 Task: Set the ecosystem for new security advisory in the repository "Javascript" to "Erlang".
Action: Mouse moved to (662, 141)
Screenshot: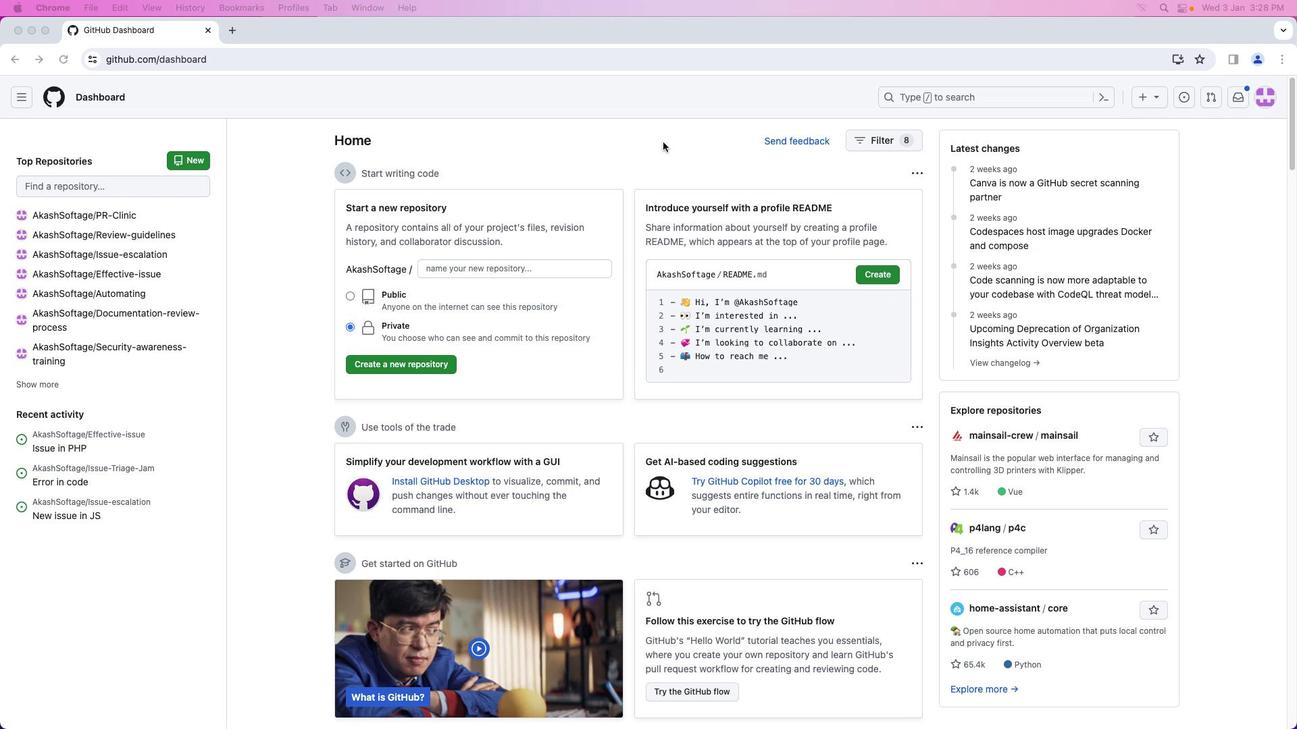 
Action: Mouse pressed left at (662, 141)
Screenshot: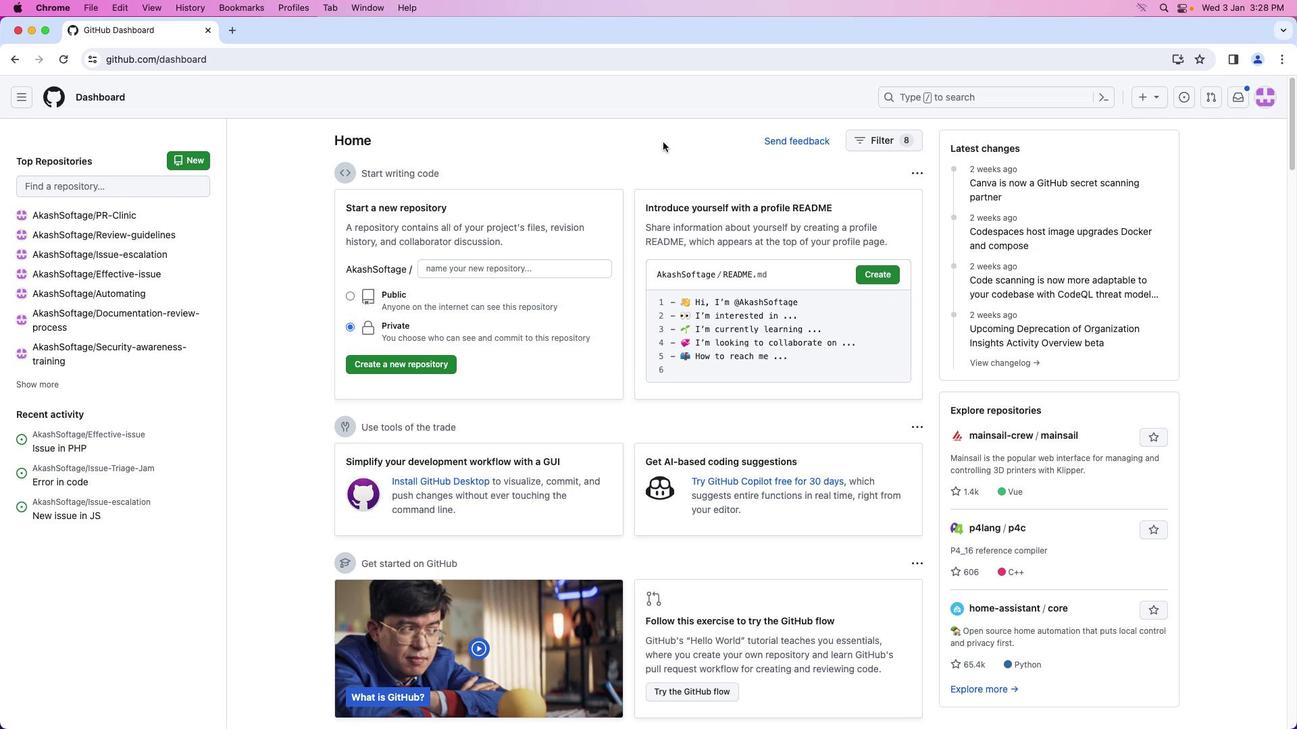 
Action: Mouse moved to (1257, 102)
Screenshot: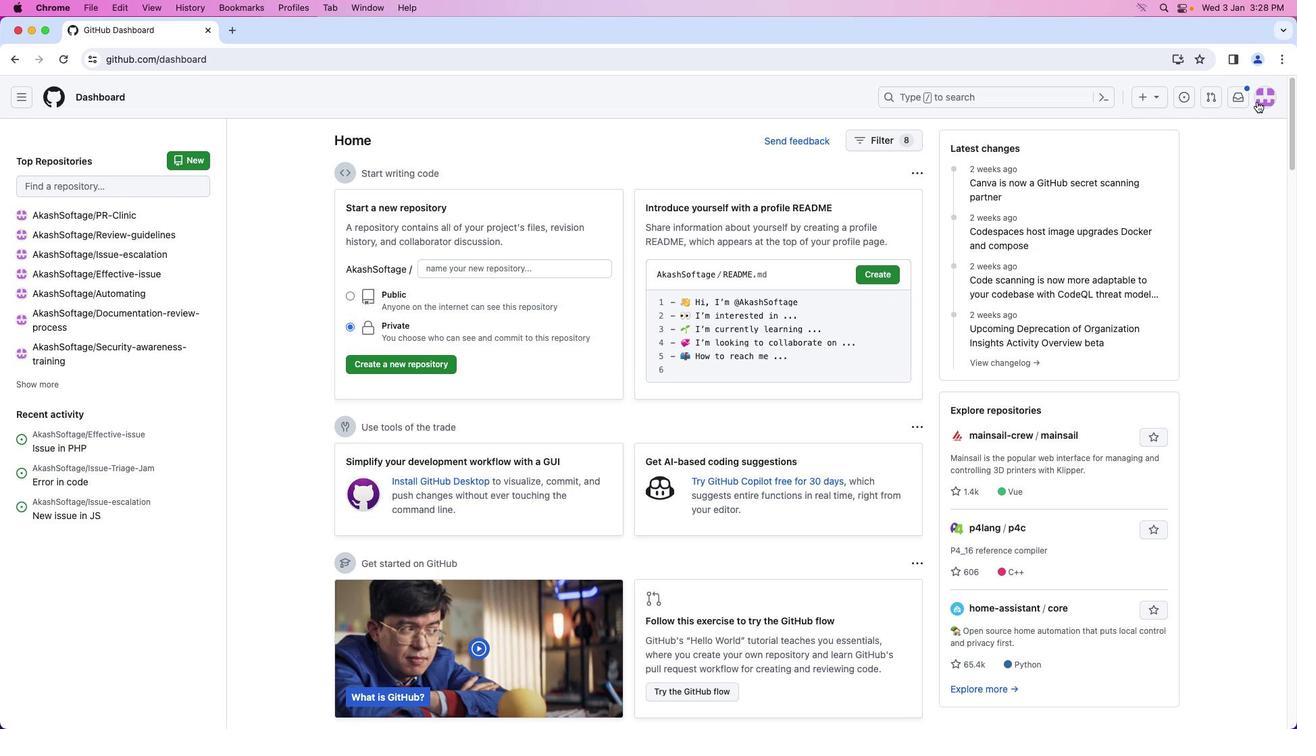 
Action: Mouse pressed left at (1257, 102)
Screenshot: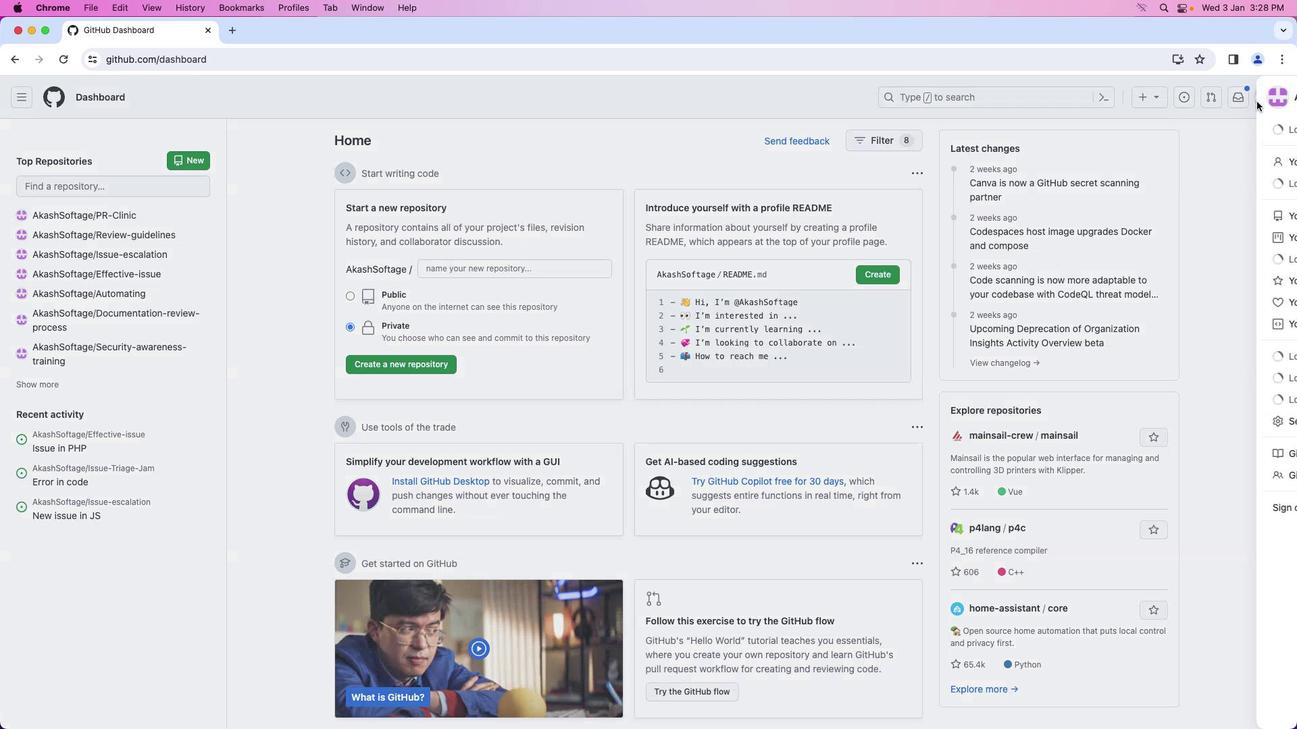 
Action: Mouse moved to (1203, 216)
Screenshot: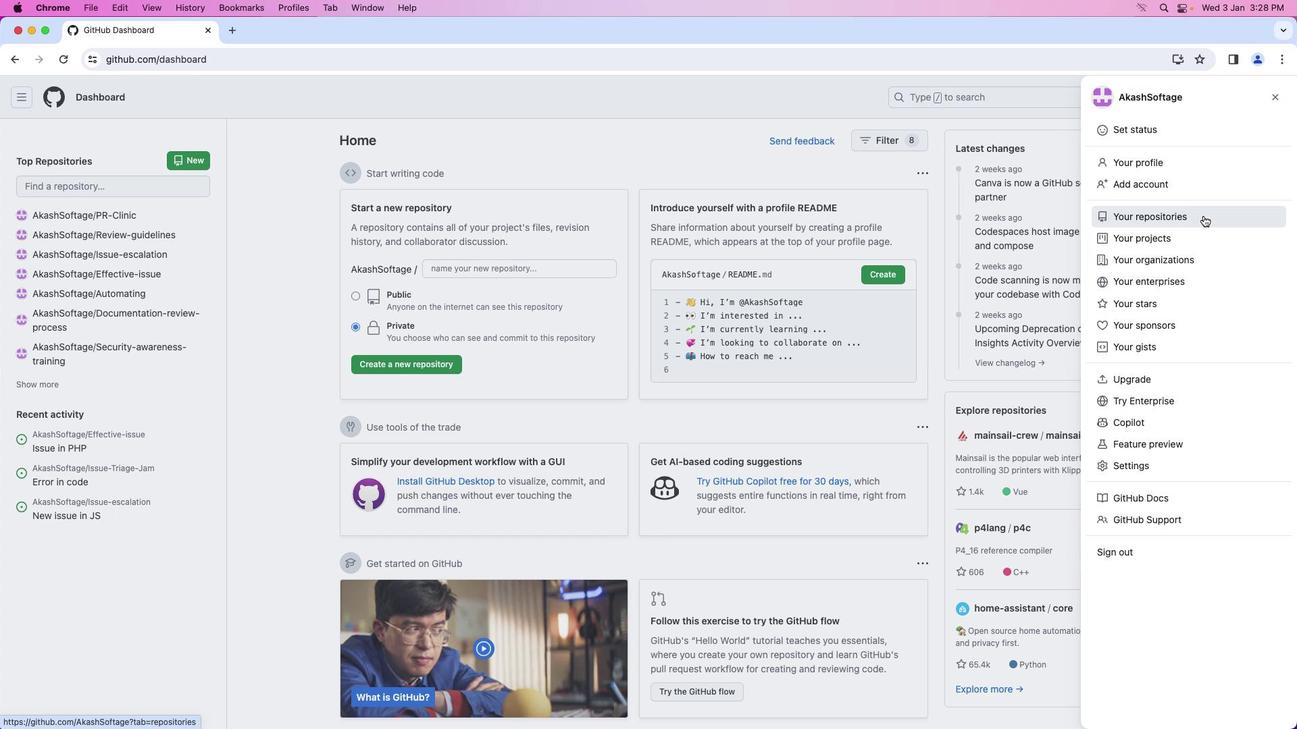 
Action: Mouse pressed left at (1203, 216)
Screenshot: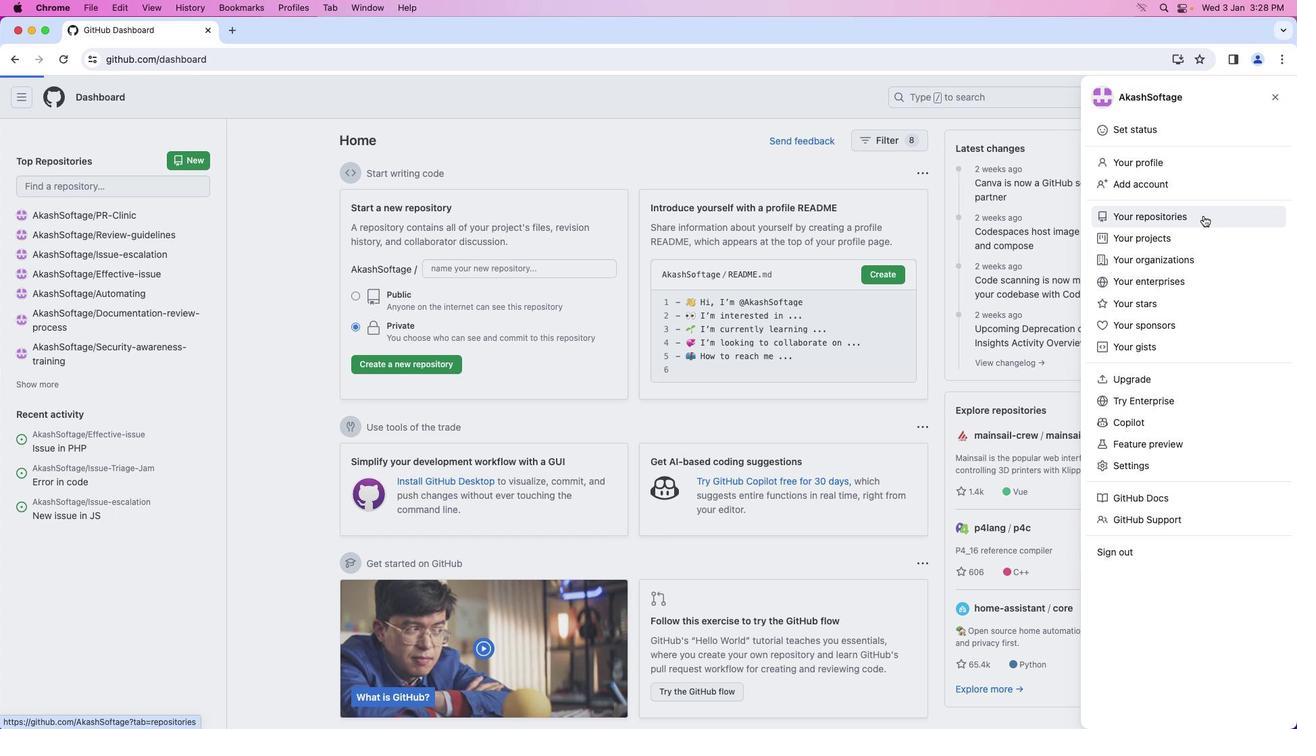 
Action: Mouse moved to (482, 227)
Screenshot: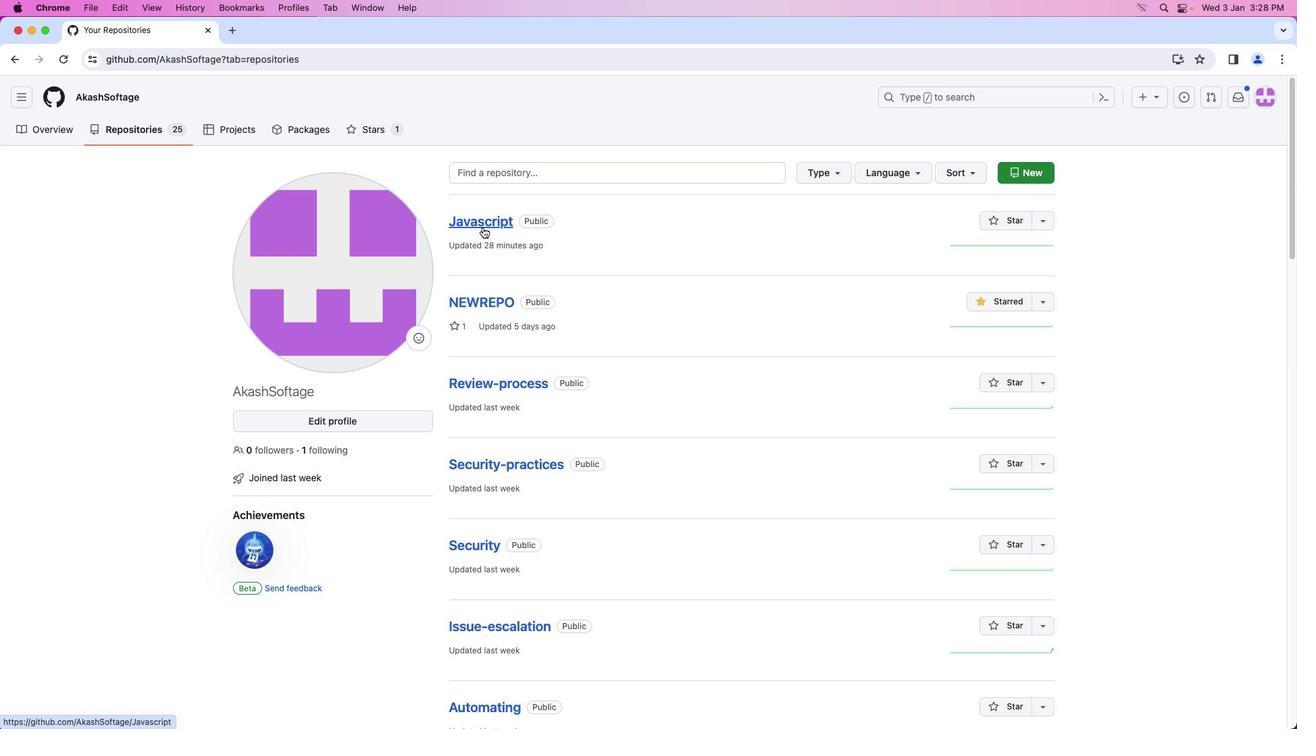 
Action: Mouse pressed left at (482, 227)
Screenshot: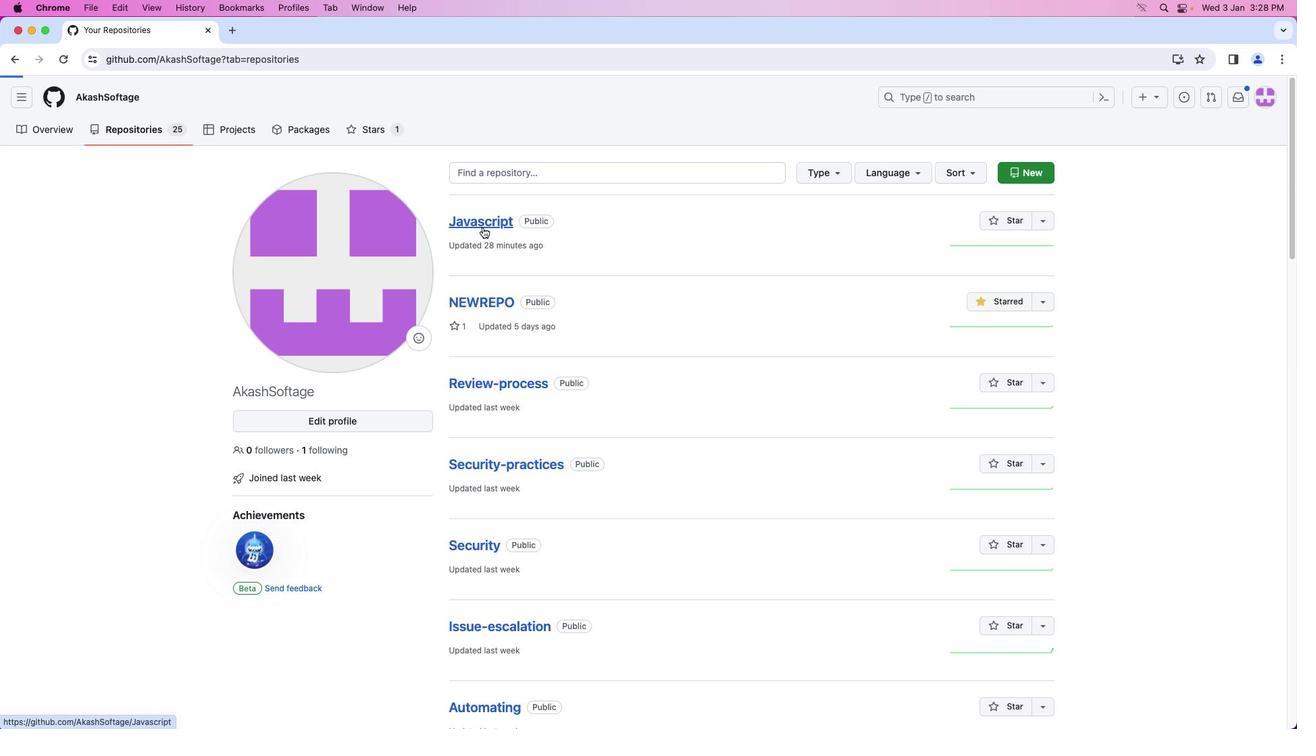 
Action: Mouse moved to (441, 134)
Screenshot: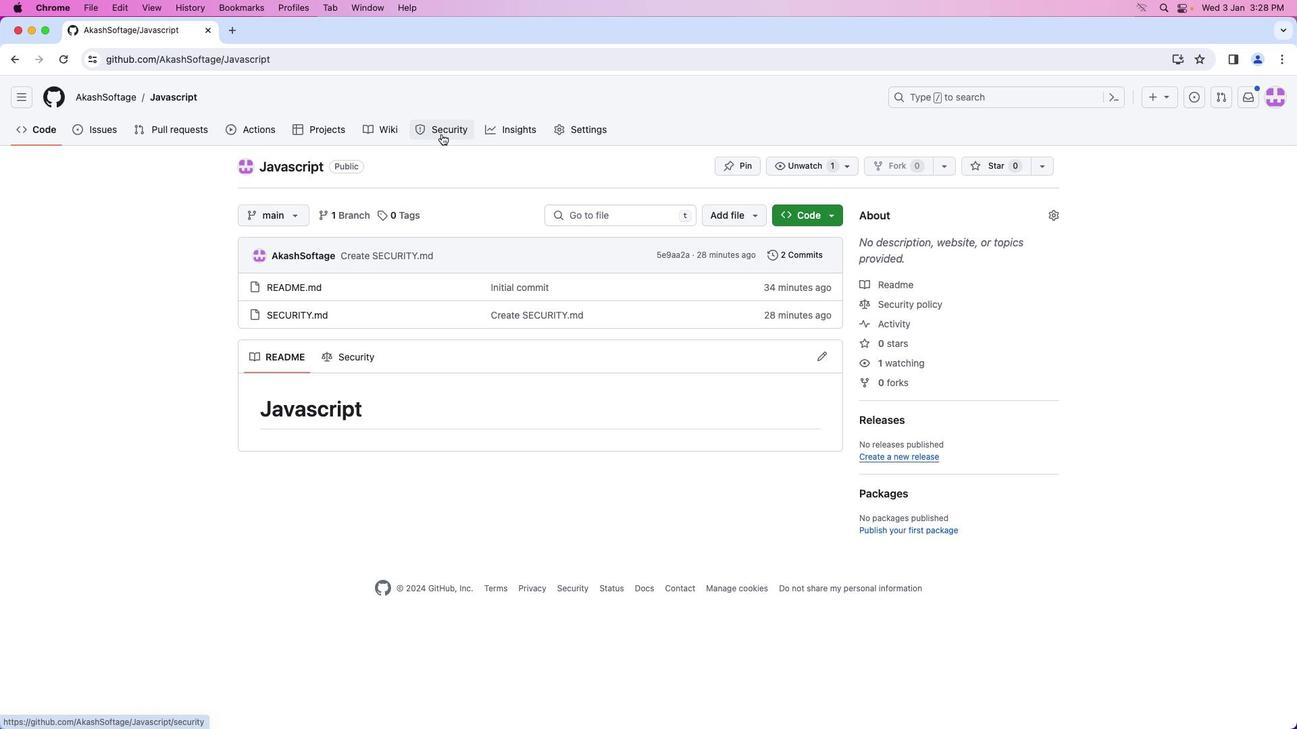
Action: Mouse pressed left at (441, 134)
Screenshot: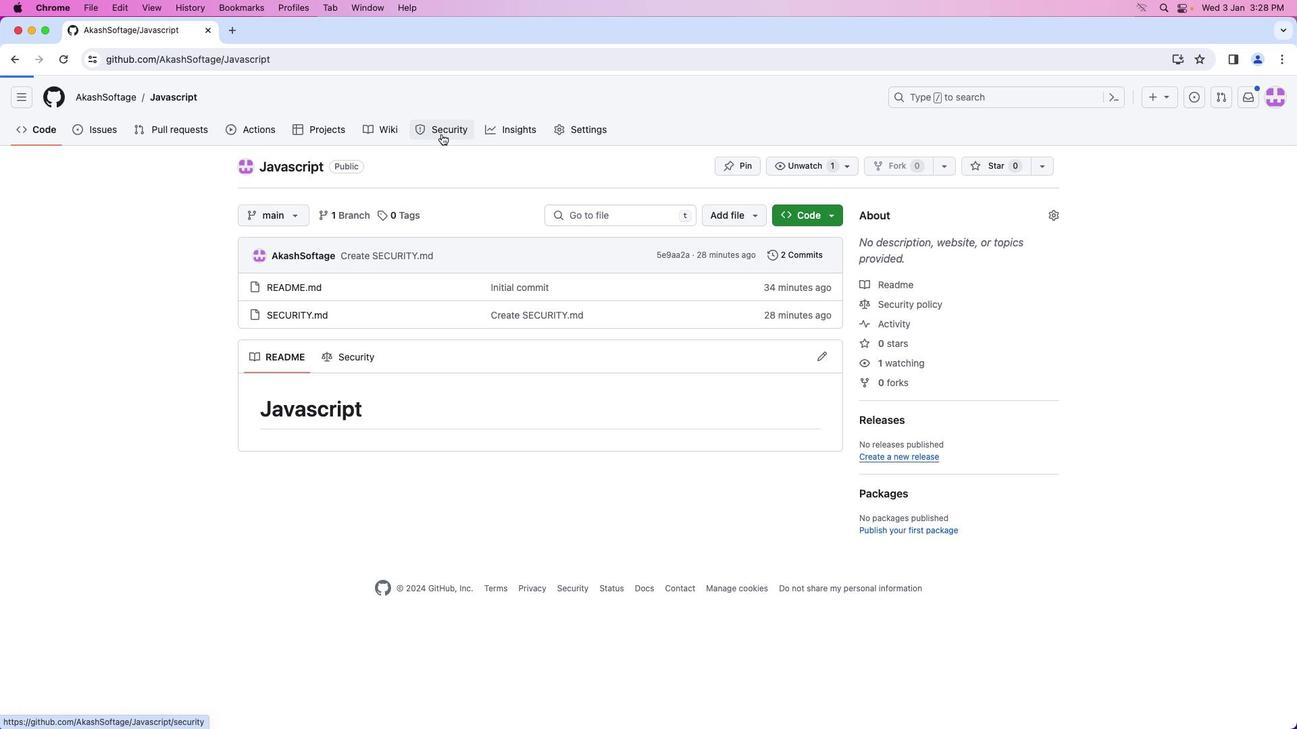 
Action: Mouse moved to (317, 249)
Screenshot: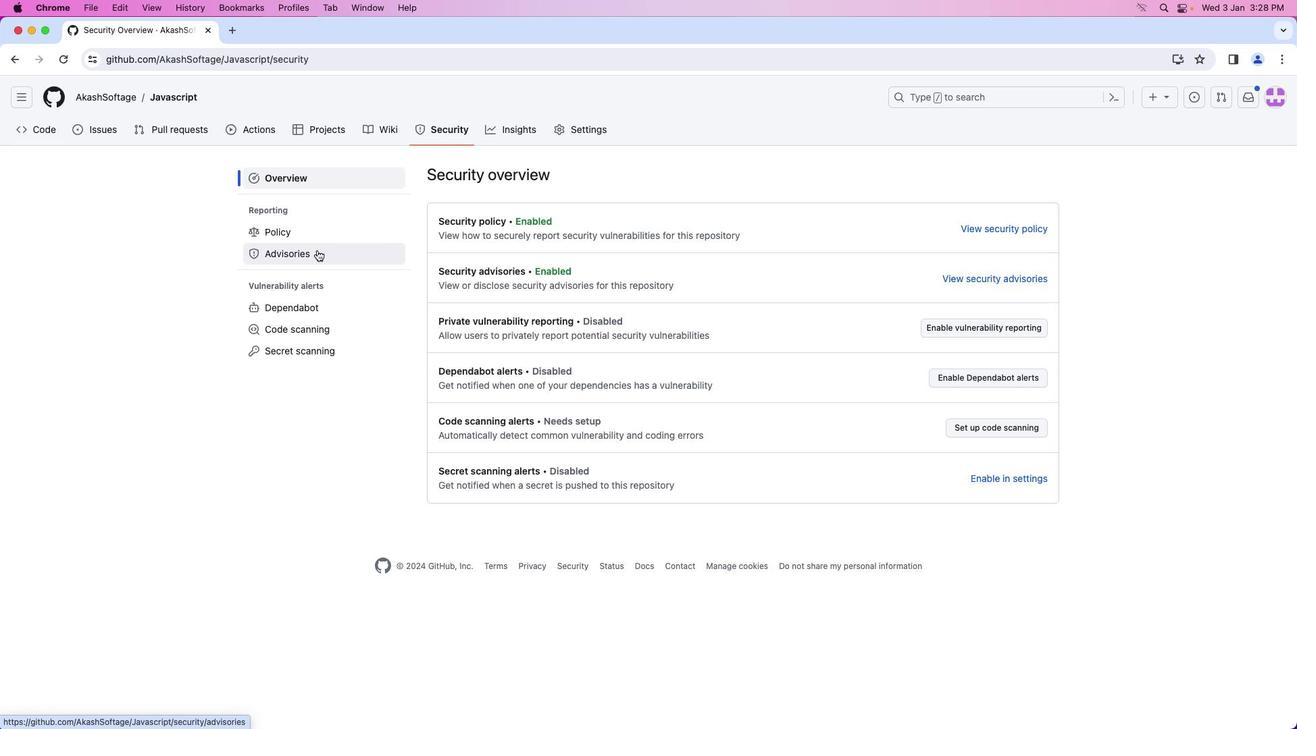 
Action: Mouse pressed left at (317, 249)
Screenshot: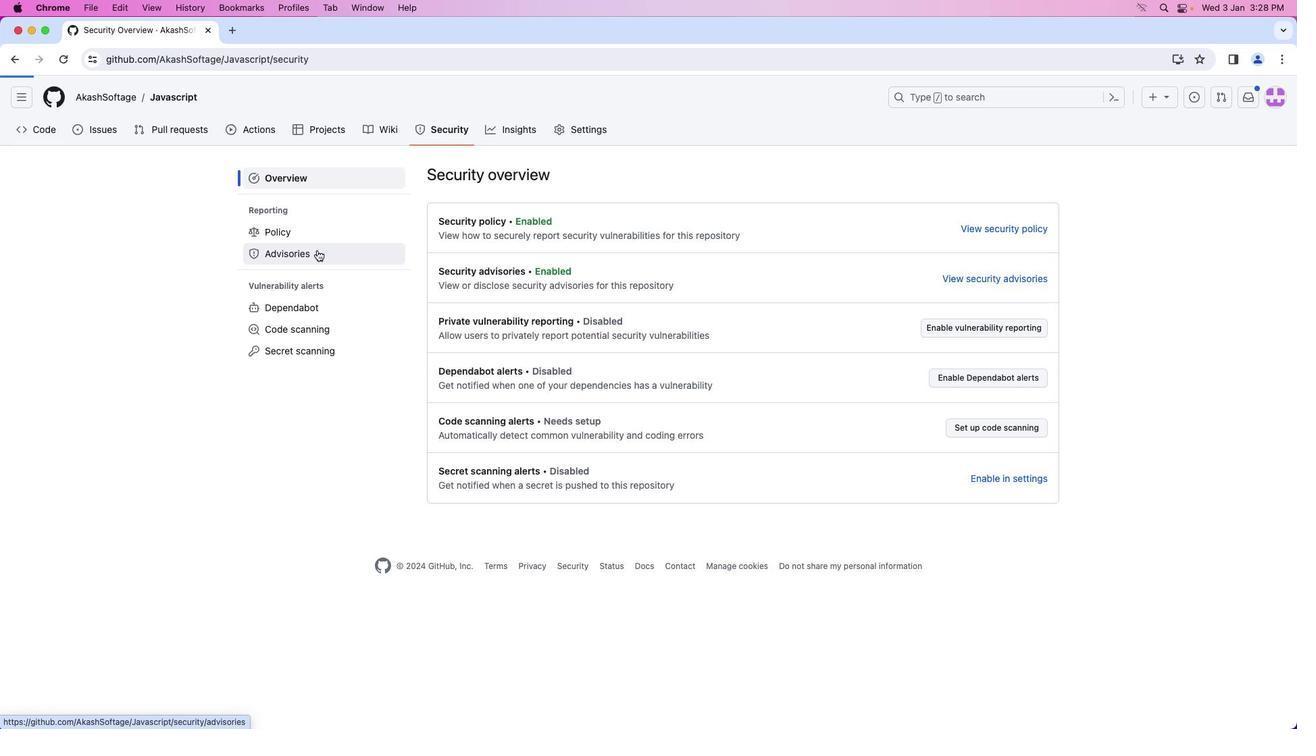 
Action: Mouse moved to (957, 175)
Screenshot: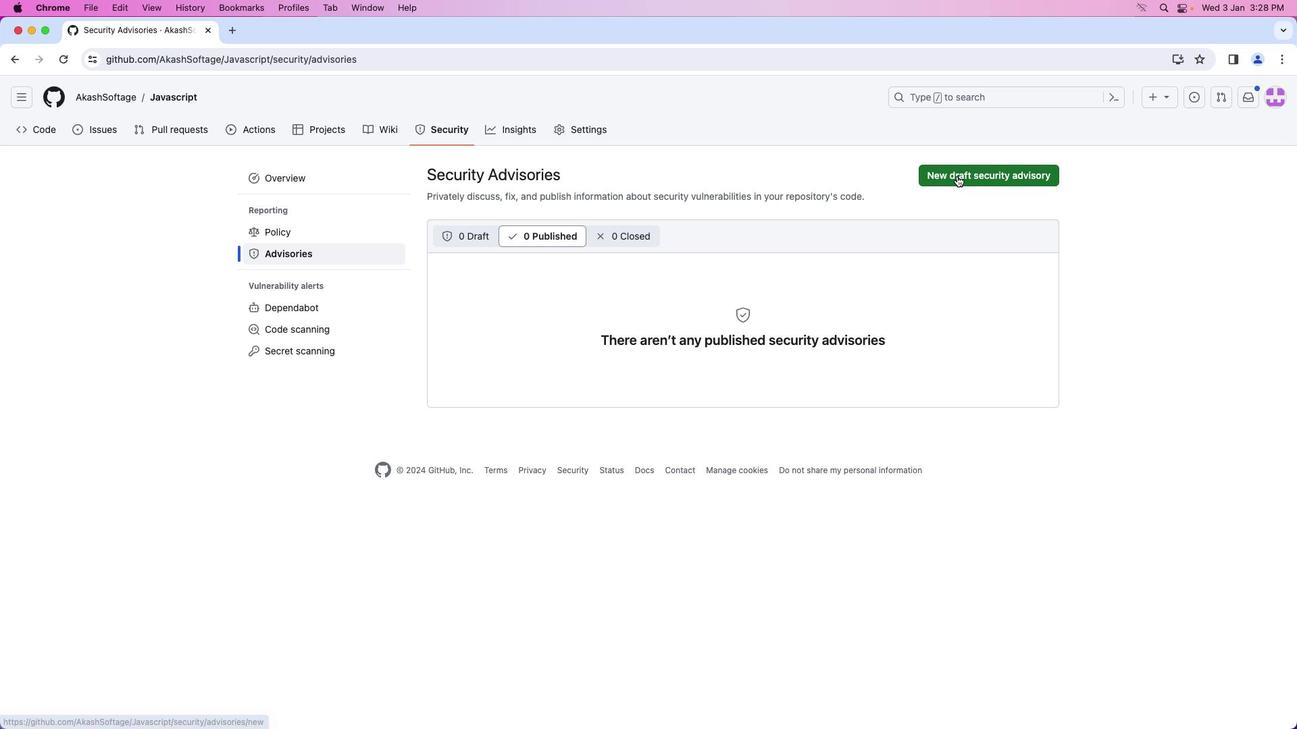 
Action: Mouse pressed left at (957, 175)
Screenshot: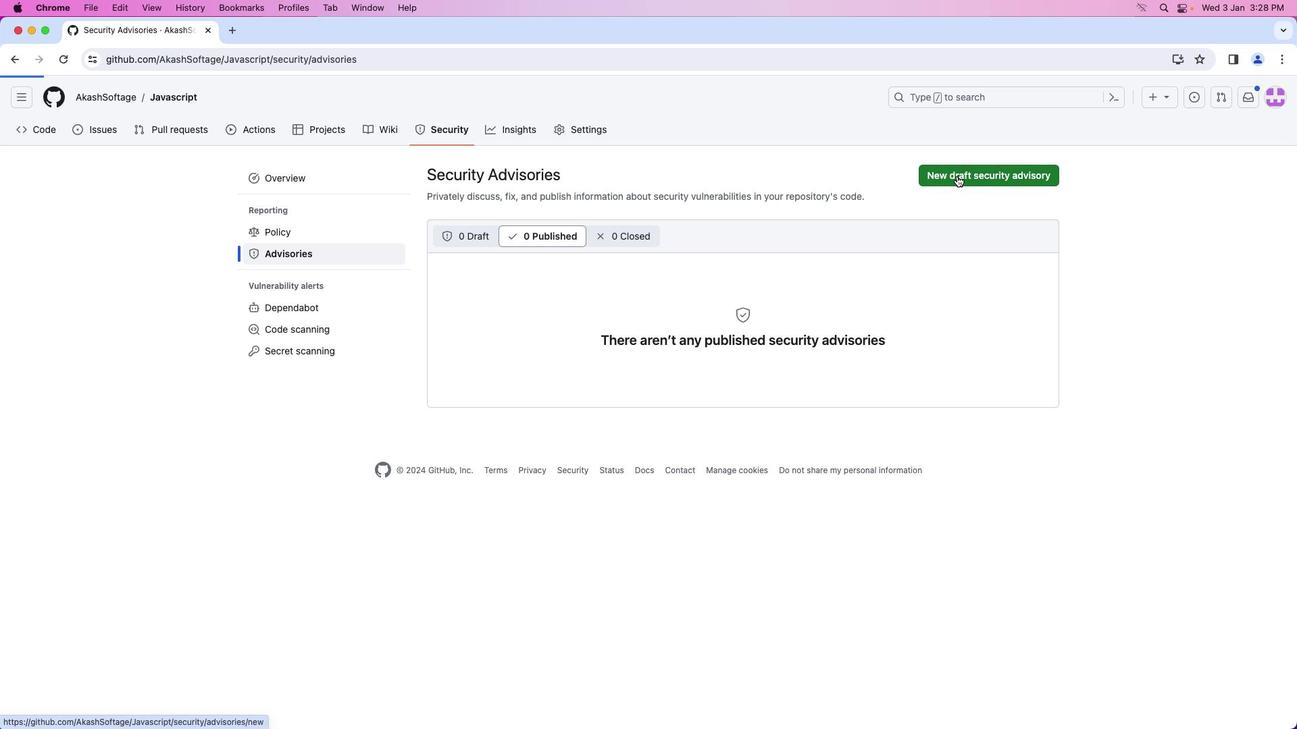 
Action: Mouse moved to (661, 338)
Screenshot: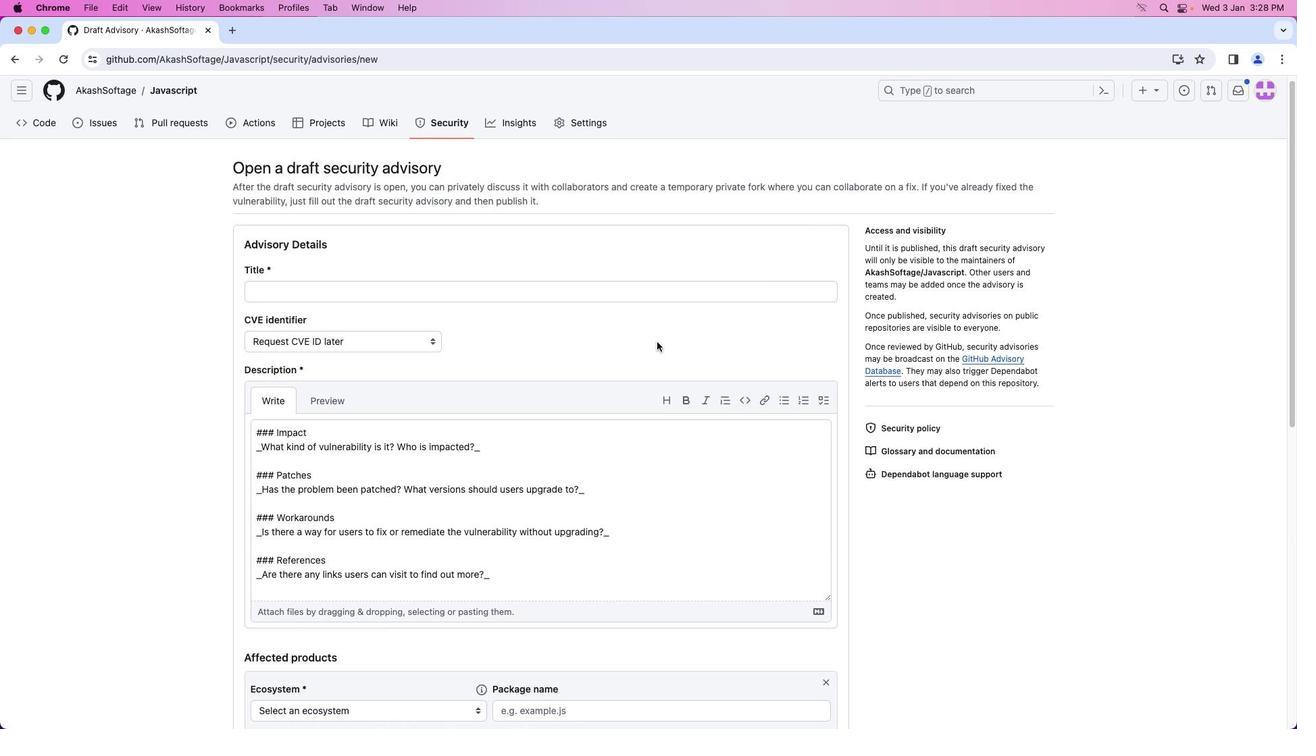 
Action: Mouse scrolled (661, 338) with delta (0, 0)
Screenshot: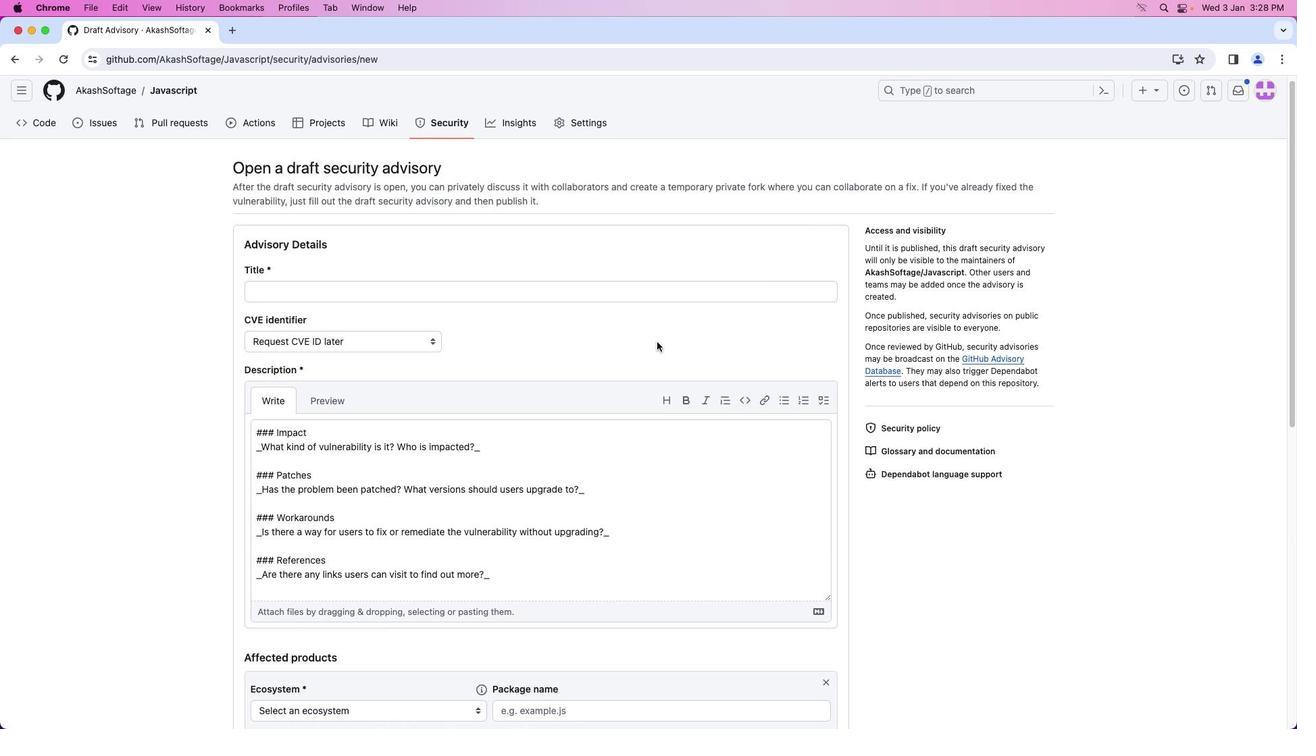 
Action: Mouse moved to (658, 341)
Screenshot: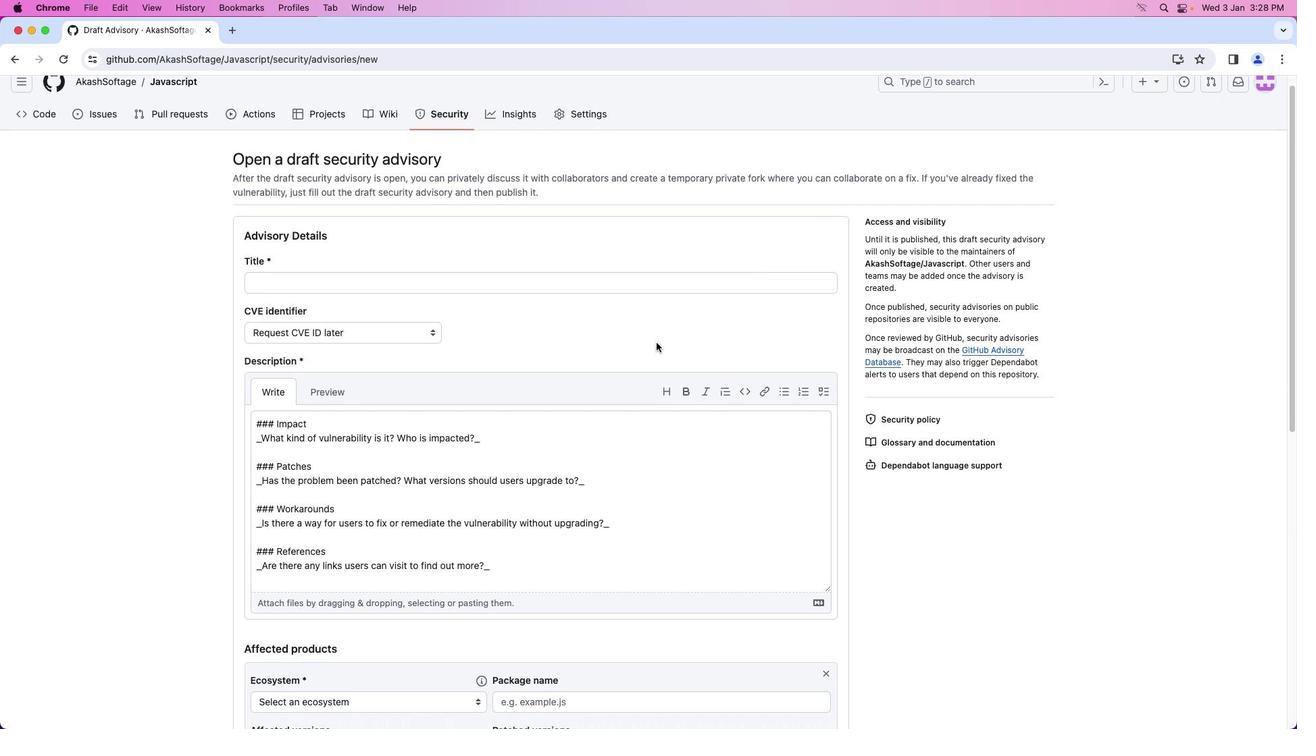 
Action: Mouse scrolled (658, 341) with delta (0, 0)
Screenshot: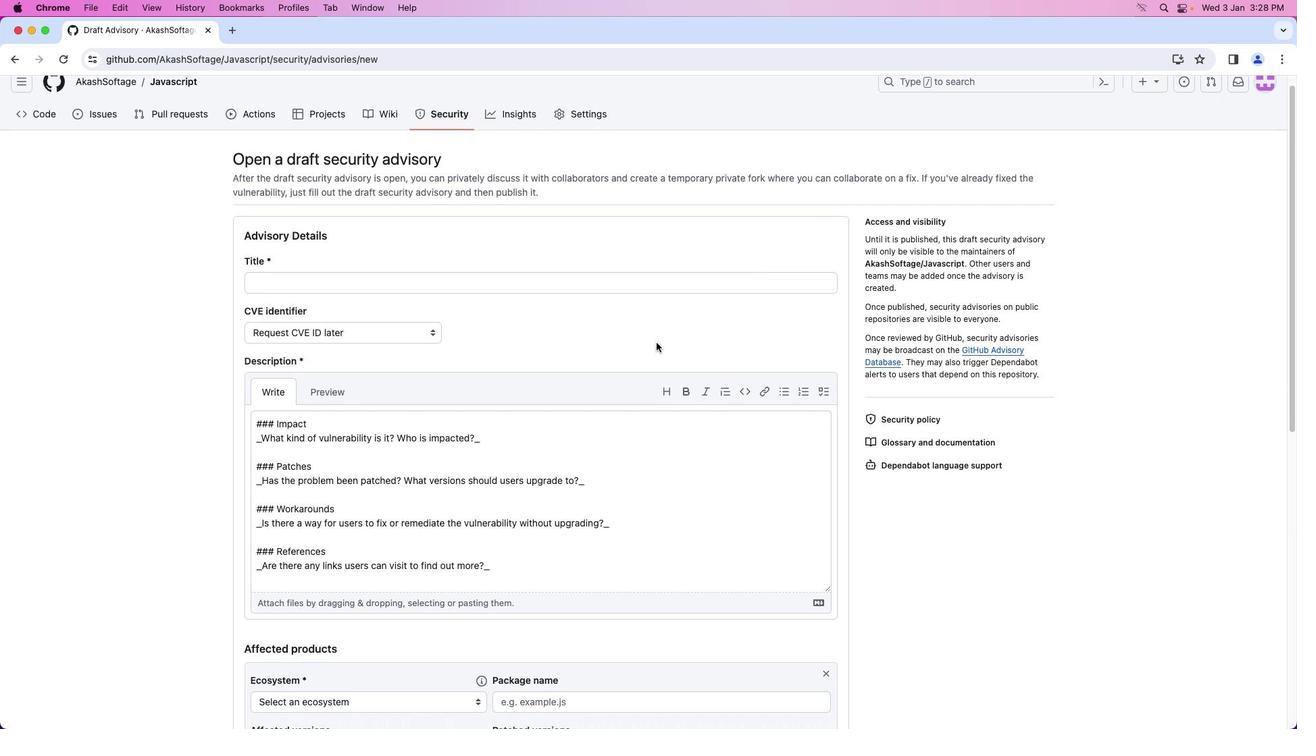 
Action: Mouse moved to (657, 341)
Screenshot: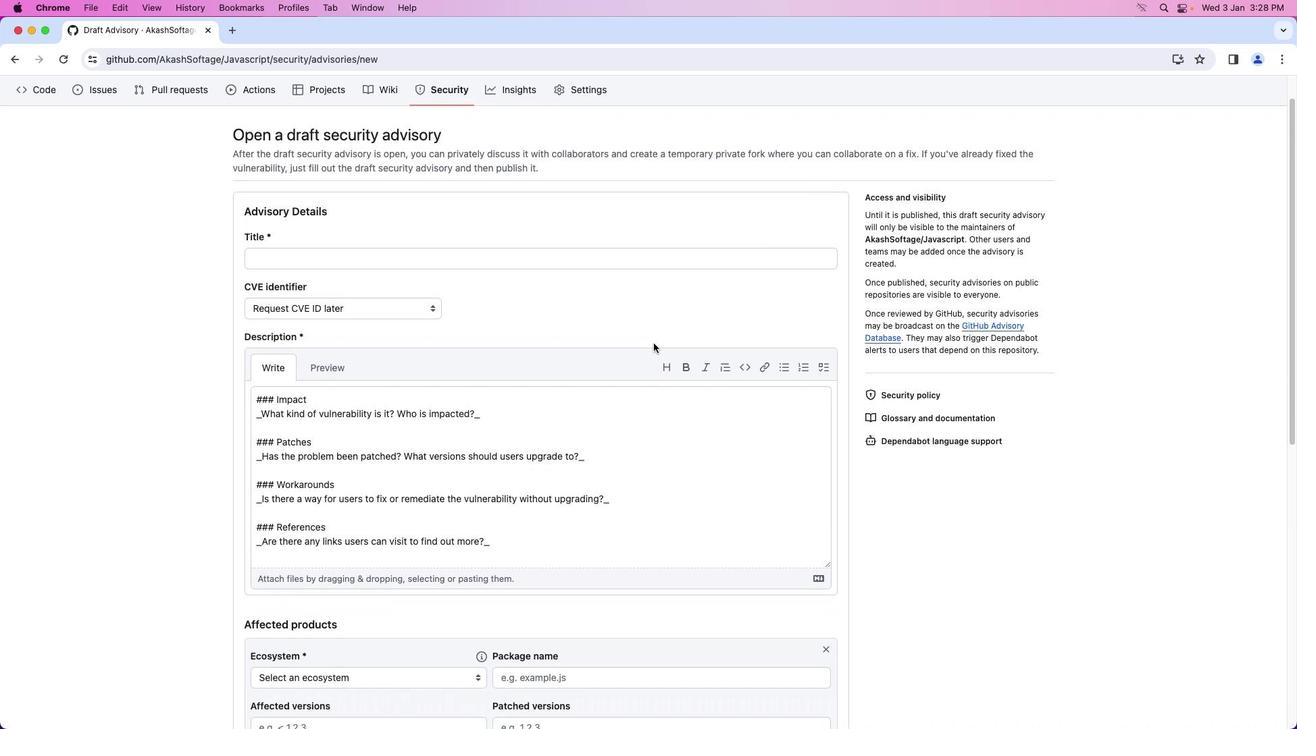 
Action: Mouse scrolled (657, 341) with delta (0, 0)
Screenshot: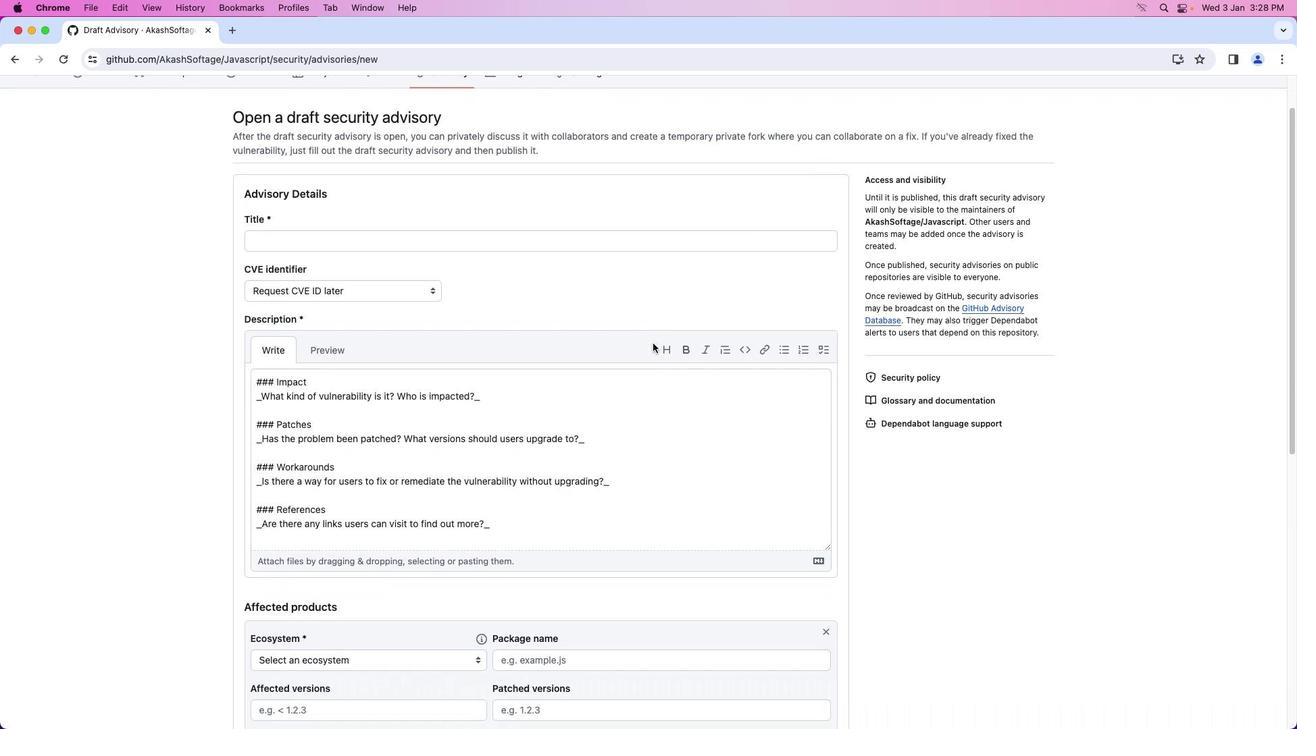 
Action: Mouse moved to (655, 343)
Screenshot: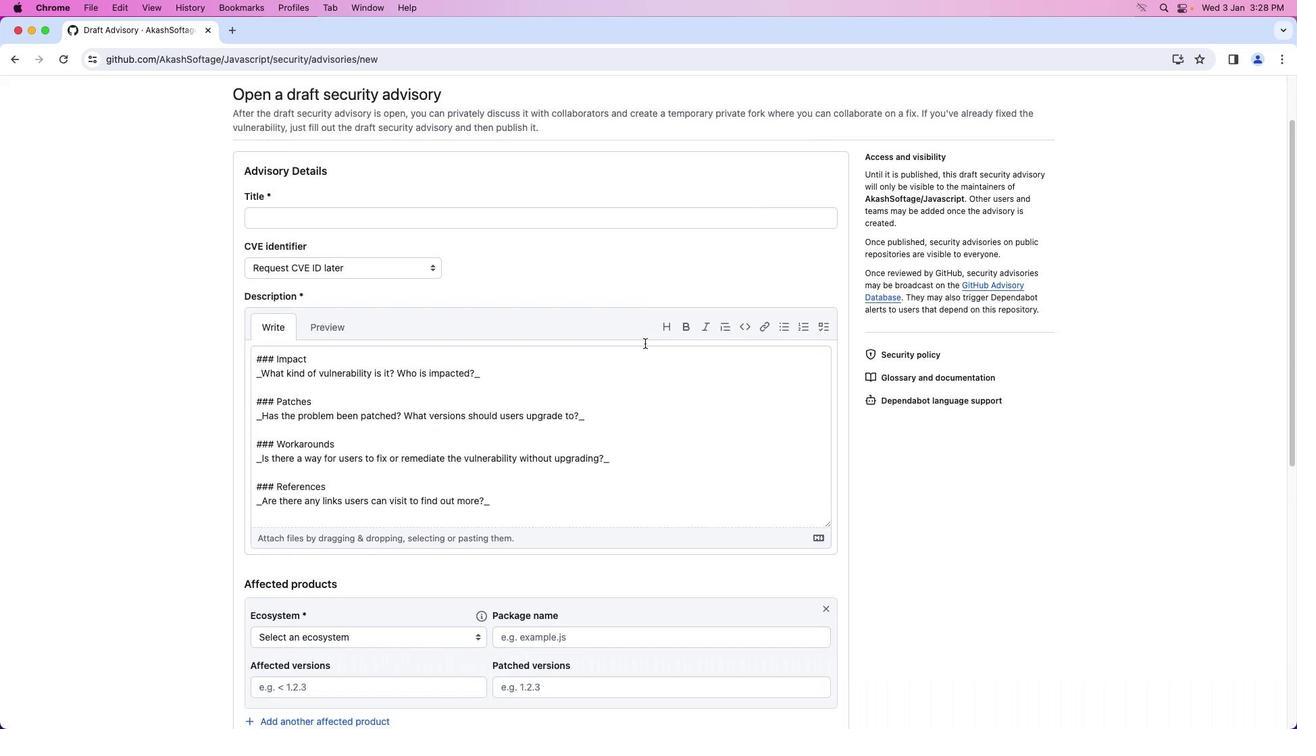 
Action: Mouse scrolled (655, 343) with delta (0, 0)
Screenshot: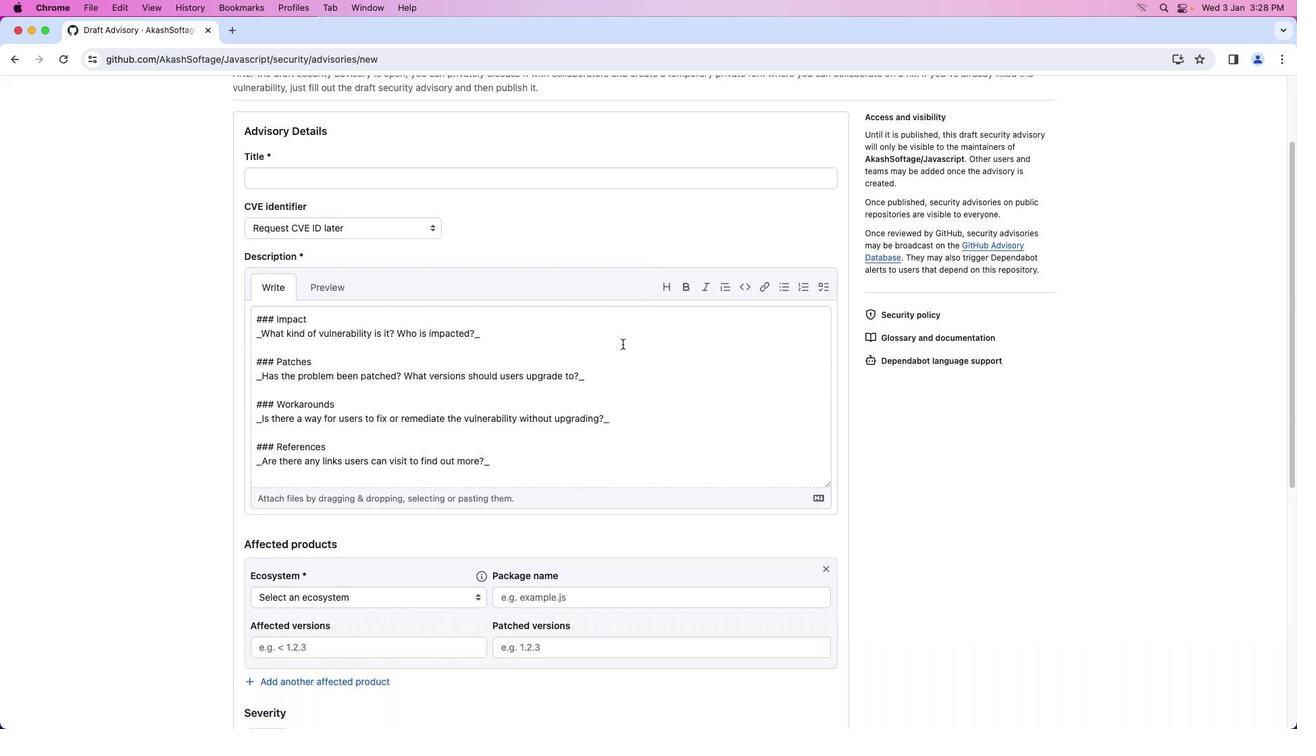 
Action: Mouse moved to (654, 343)
Screenshot: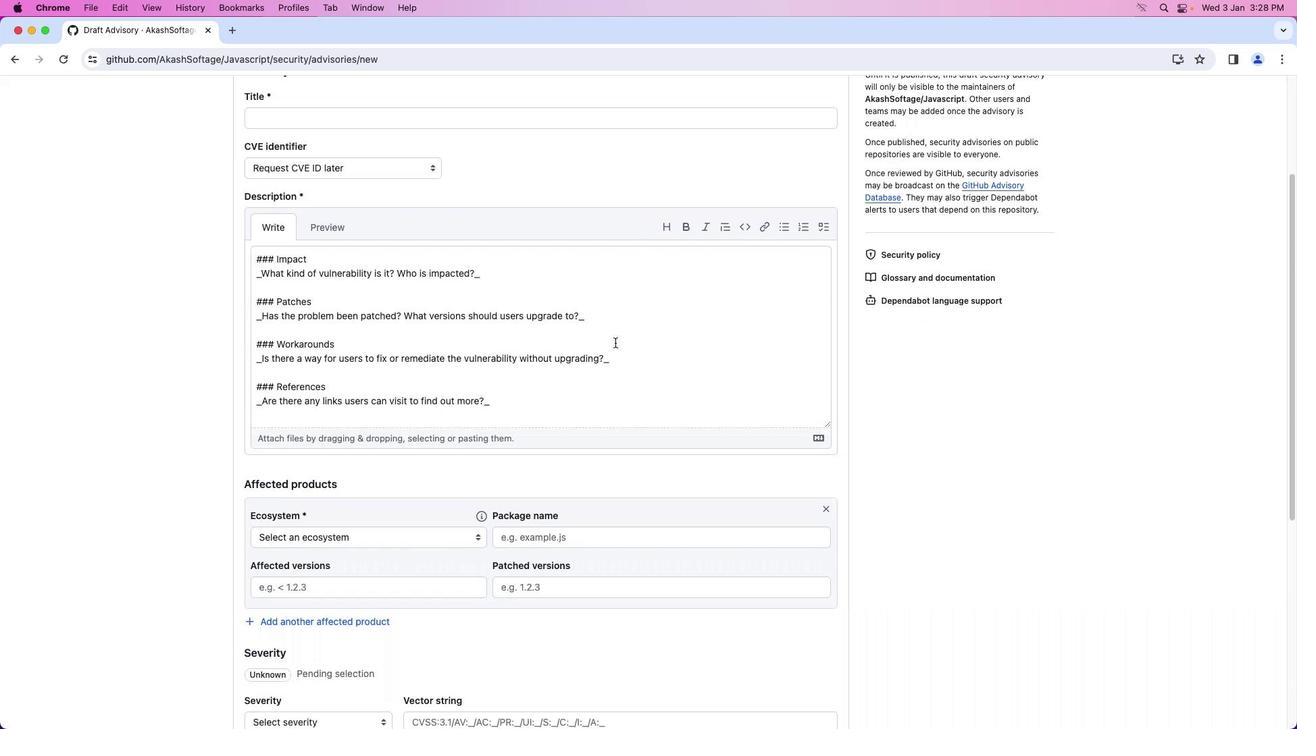 
Action: Mouse scrolled (654, 343) with delta (0, -1)
Screenshot: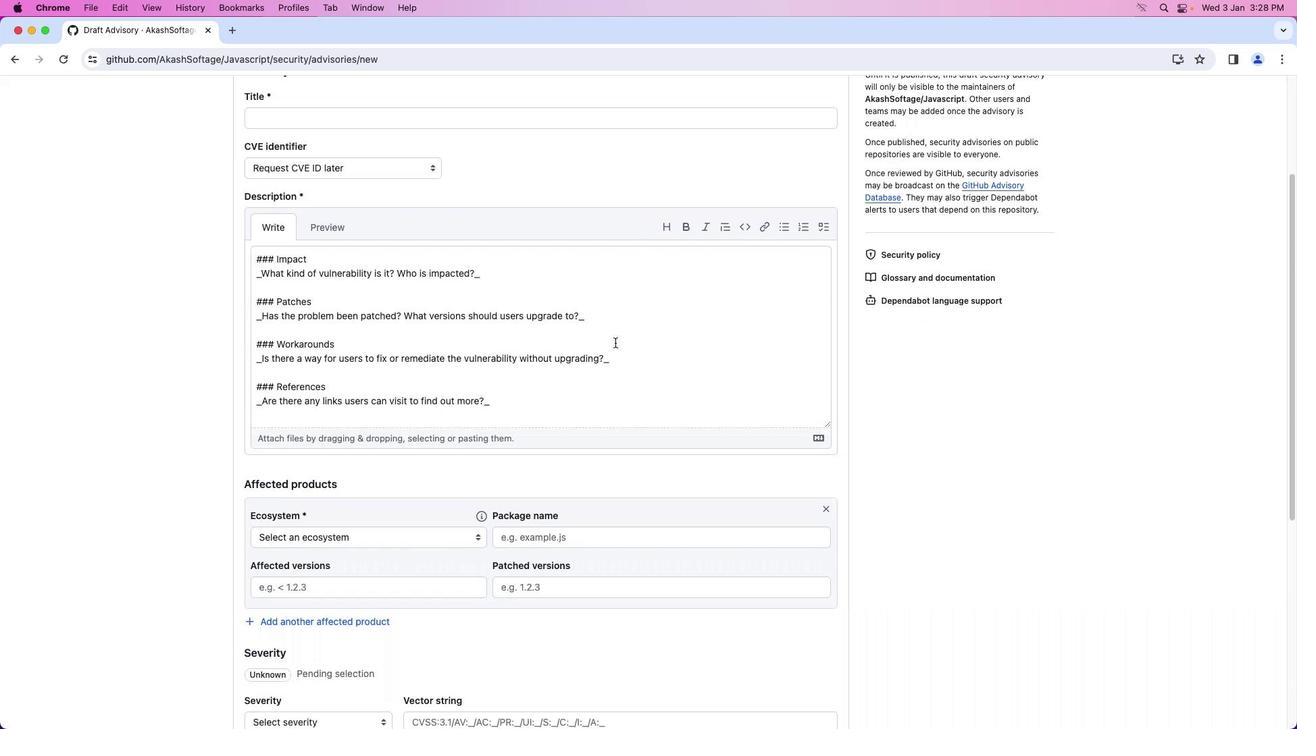 
Action: Mouse moved to (652, 343)
Screenshot: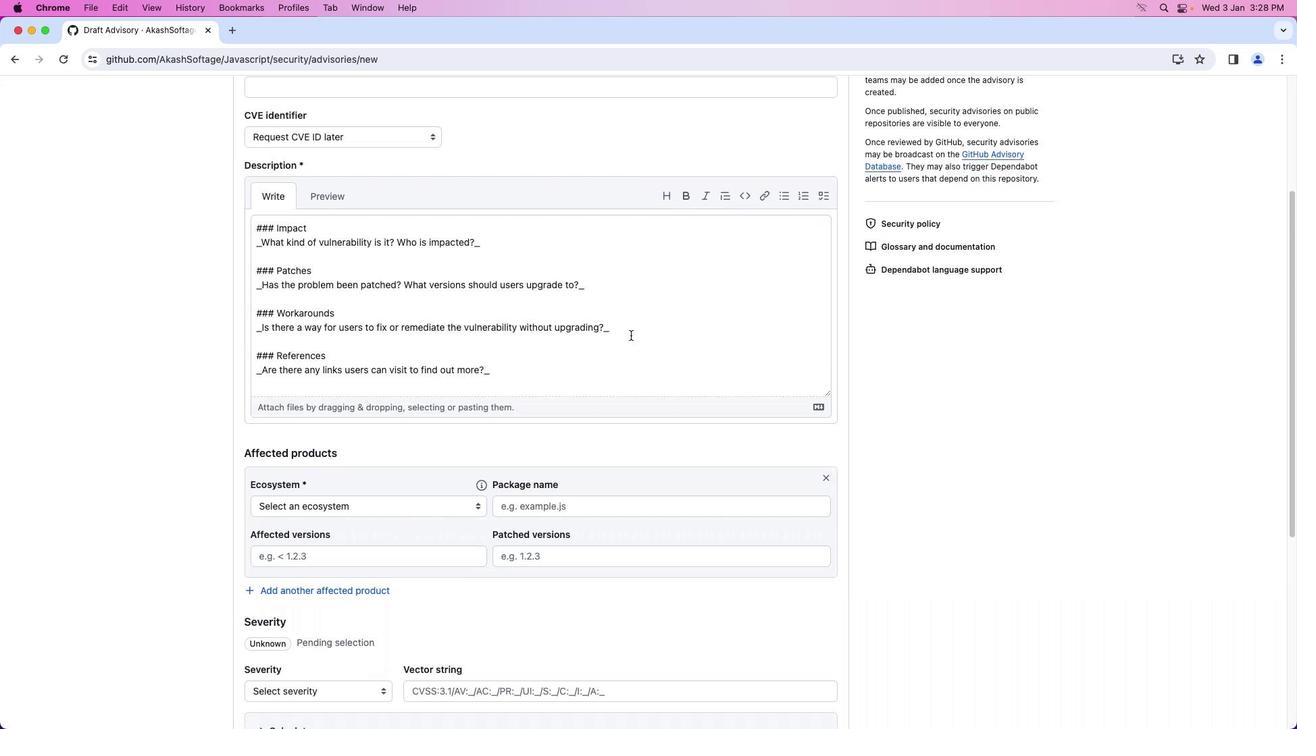 
Action: Mouse scrolled (652, 343) with delta (0, -1)
Screenshot: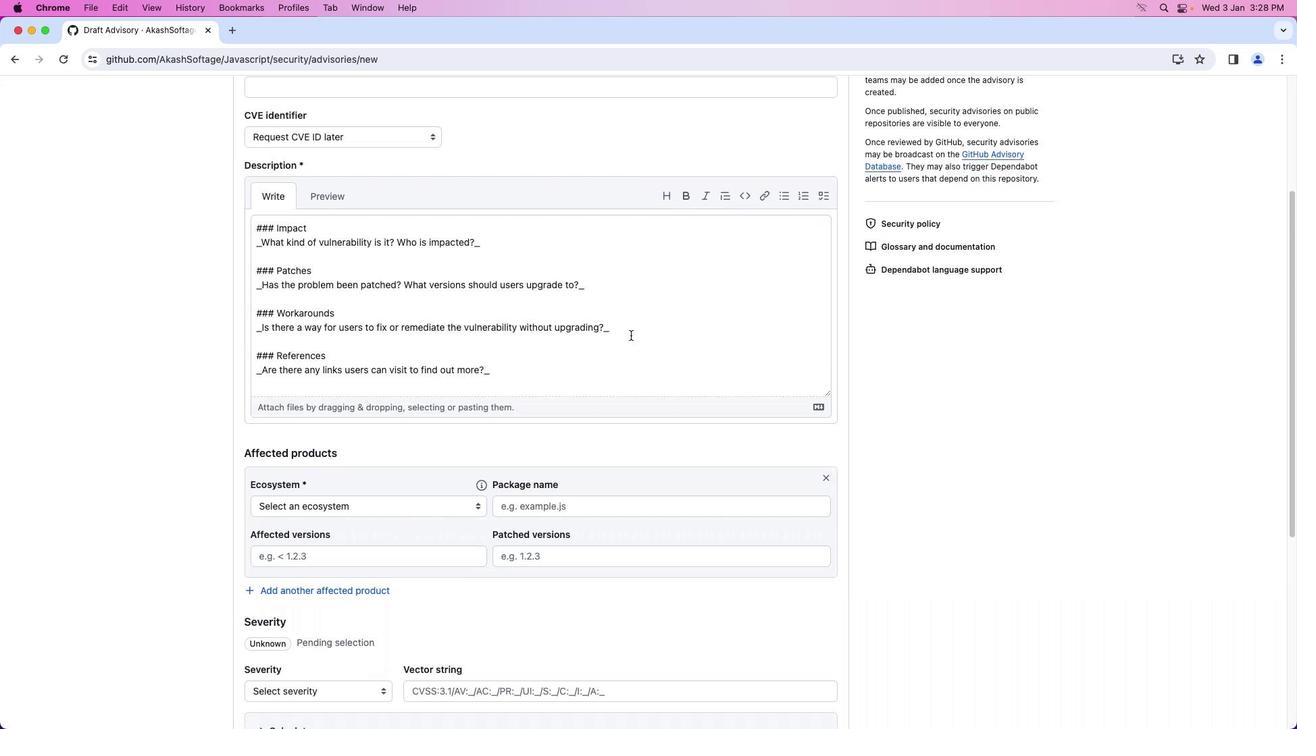 
Action: Mouse moved to (406, 510)
Screenshot: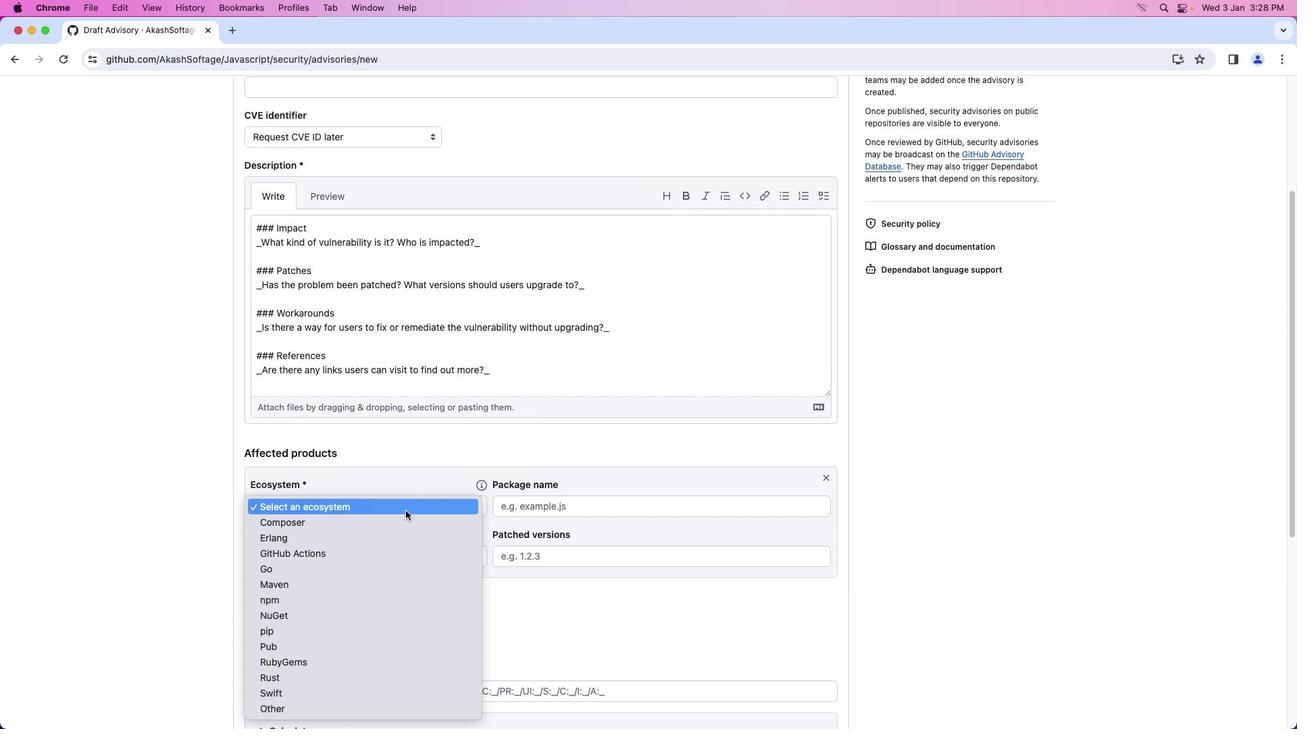 
Action: Mouse pressed left at (406, 510)
Screenshot: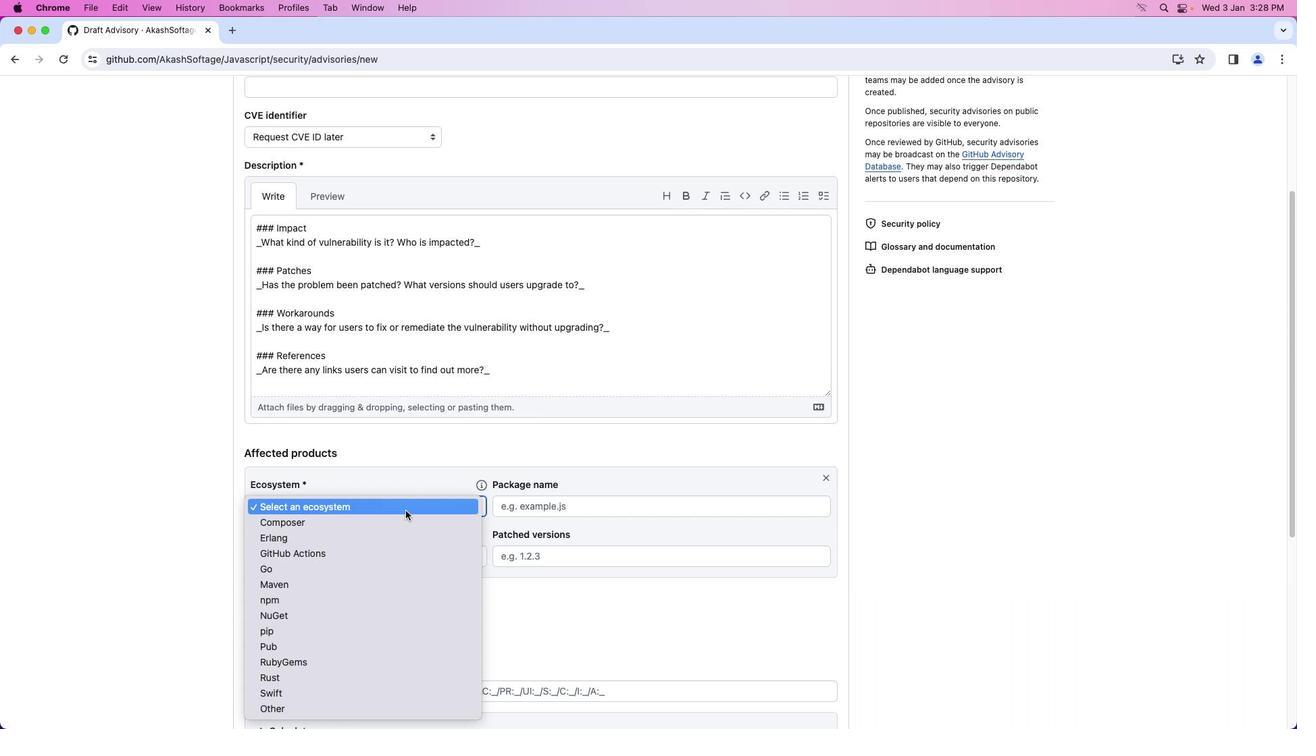 
Action: Mouse moved to (379, 533)
Screenshot: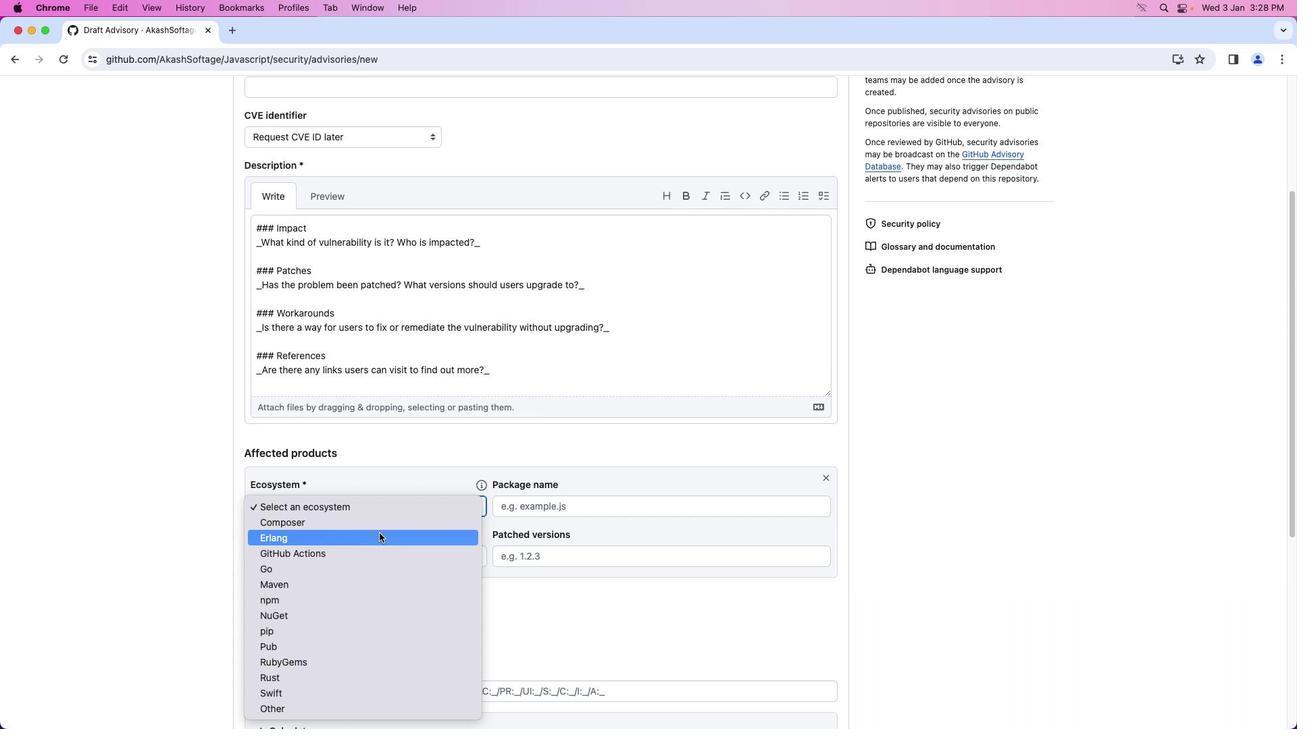 
Action: Mouse pressed left at (379, 533)
Screenshot: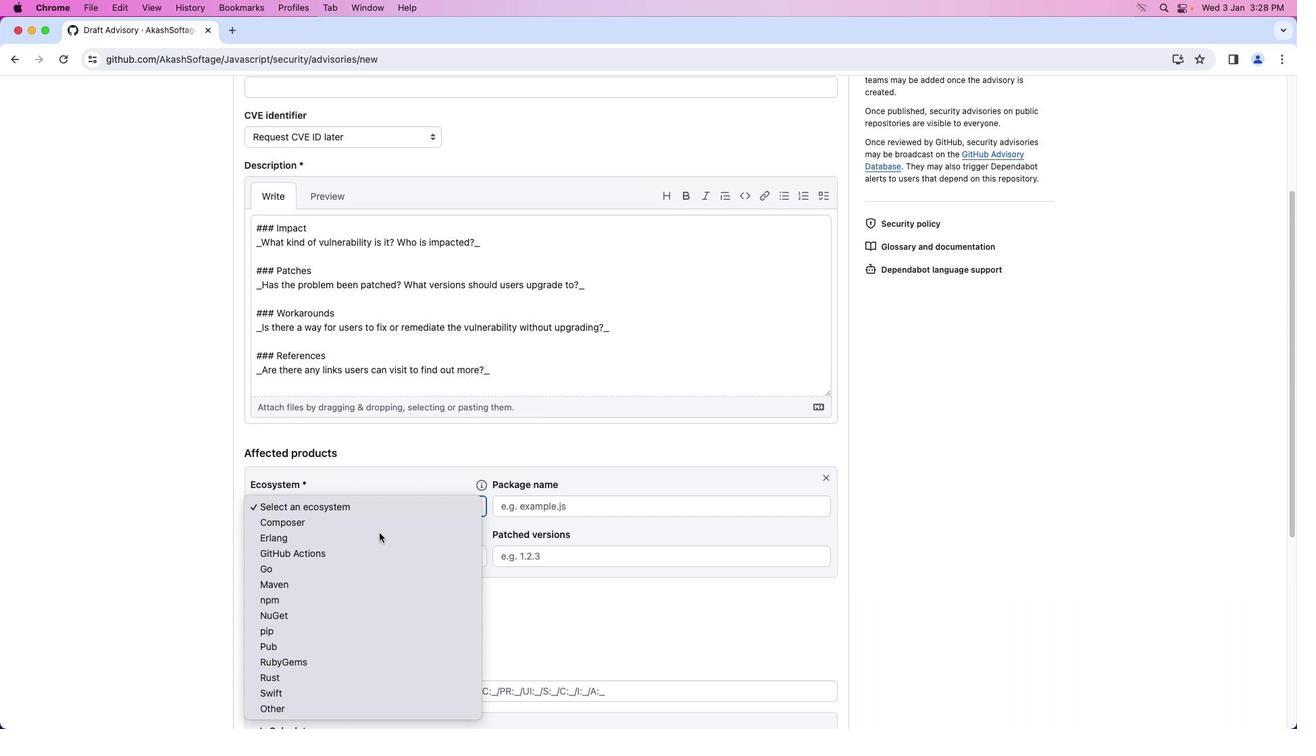 
Action: Mouse moved to (378, 524)
Screenshot: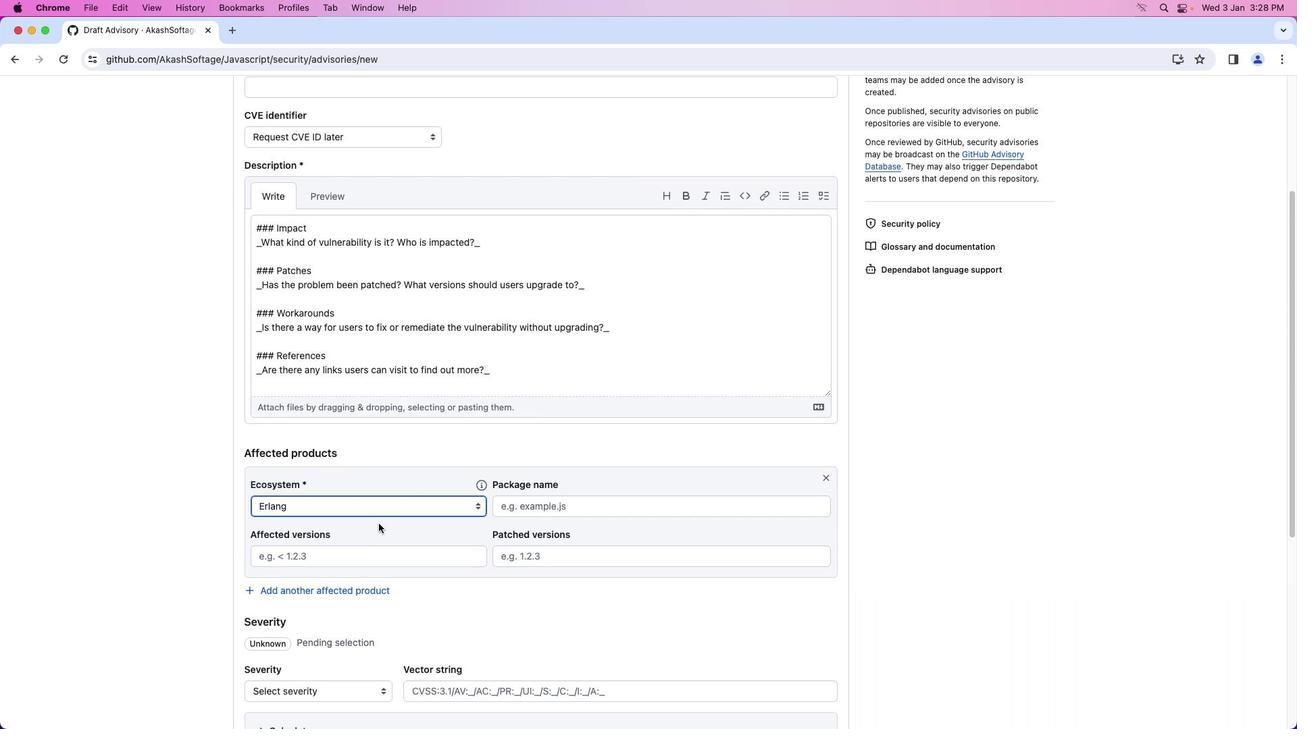 
